 Task: Check the percentage active listings of gas furnace in the last 1 year.
Action: Mouse pressed left at (895, 210)
Screenshot: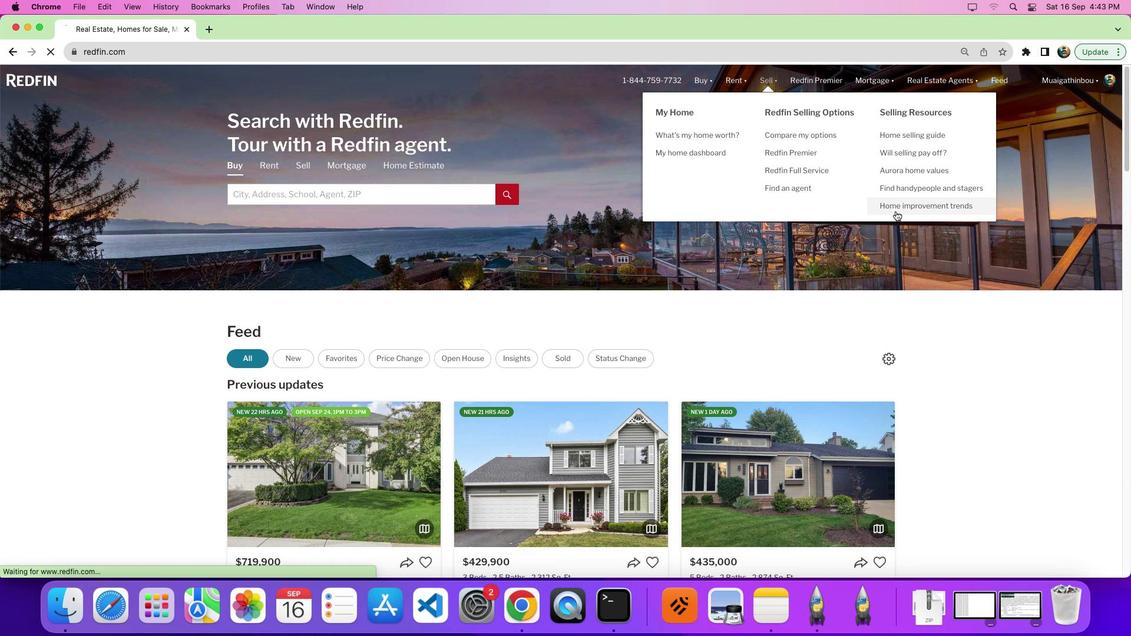 
Action: Mouse moved to (326, 228)
Screenshot: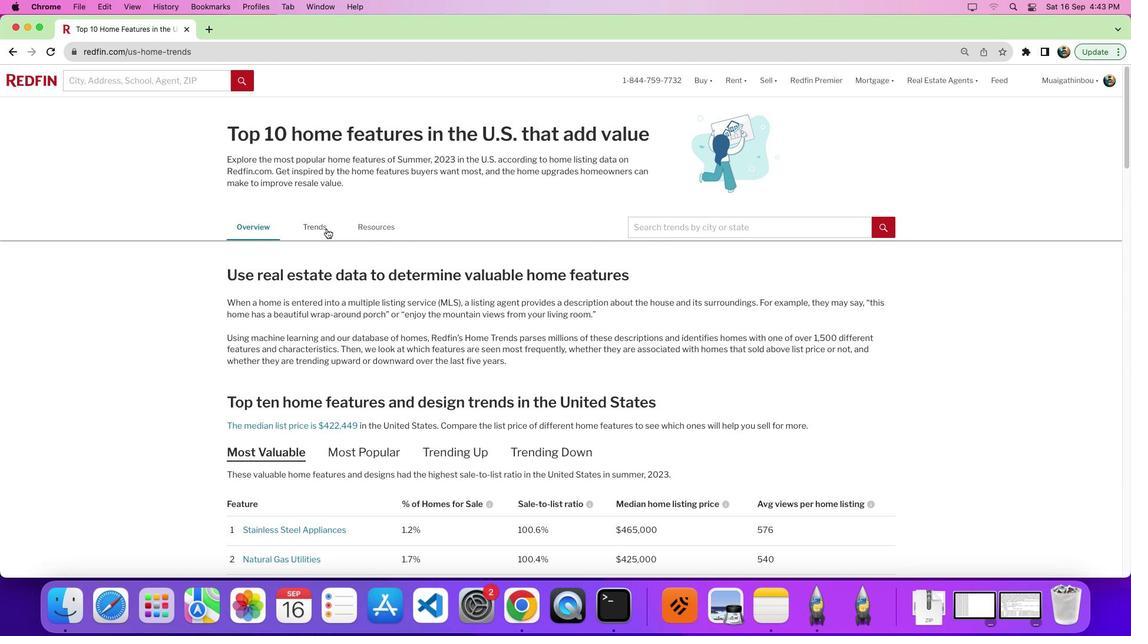 
Action: Mouse pressed left at (326, 228)
Screenshot: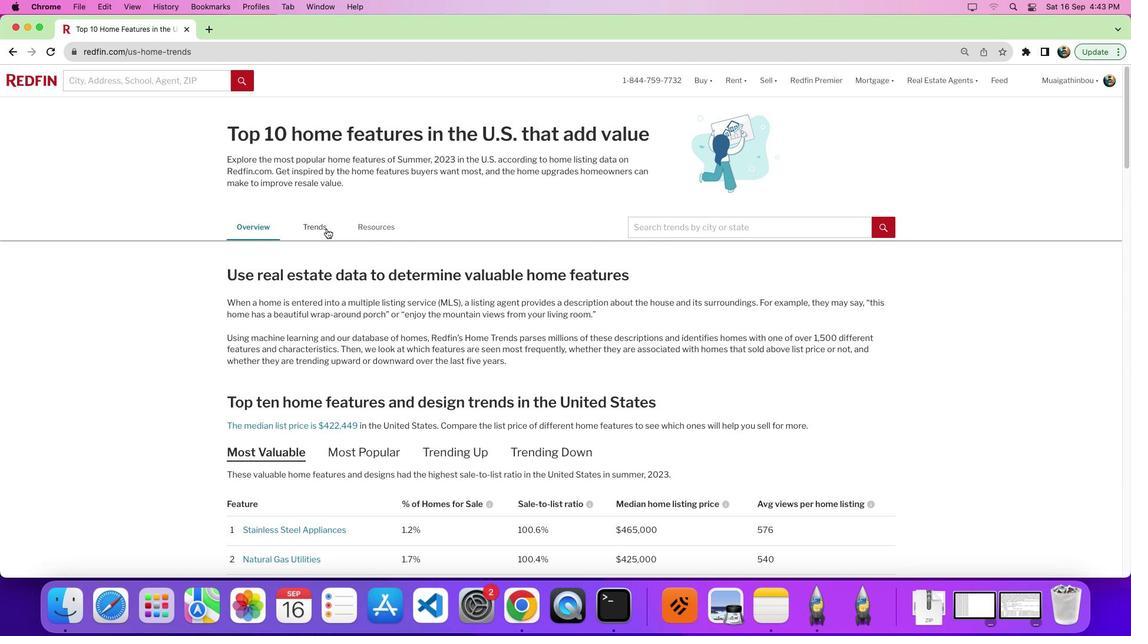 
Action: Mouse moved to (683, 345)
Screenshot: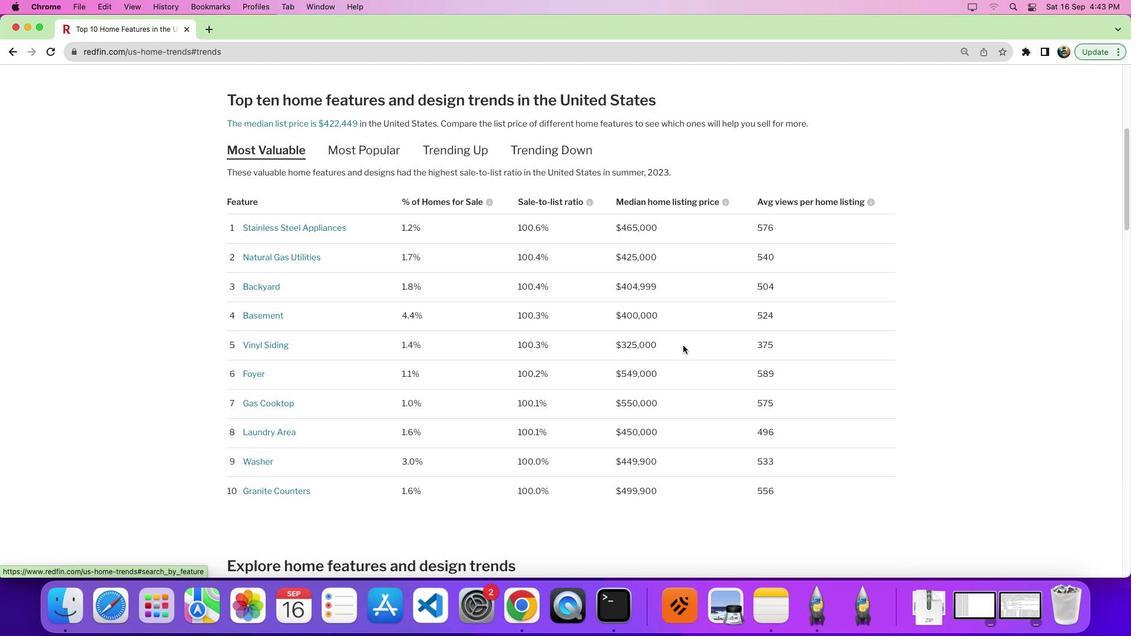 
Action: Mouse scrolled (683, 345) with delta (0, 0)
Screenshot: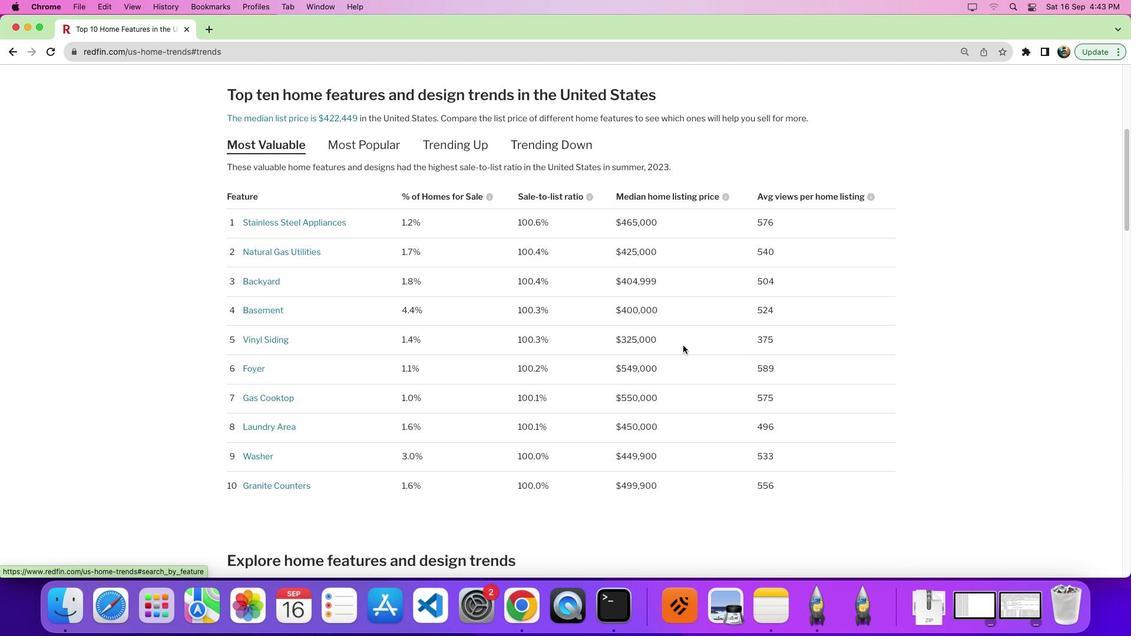 
Action: Mouse scrolled (683, 345) with delta (0, -1)
Screenshot: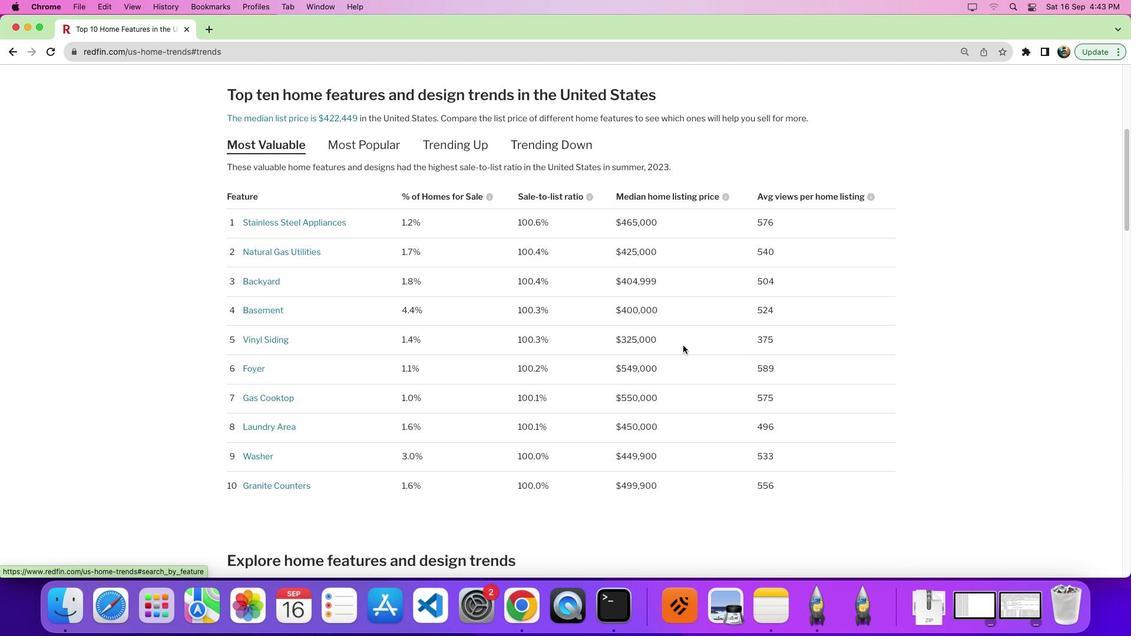 
Action: Mouse scrolled (683, 345) with delta (0, -4)
Screenshot: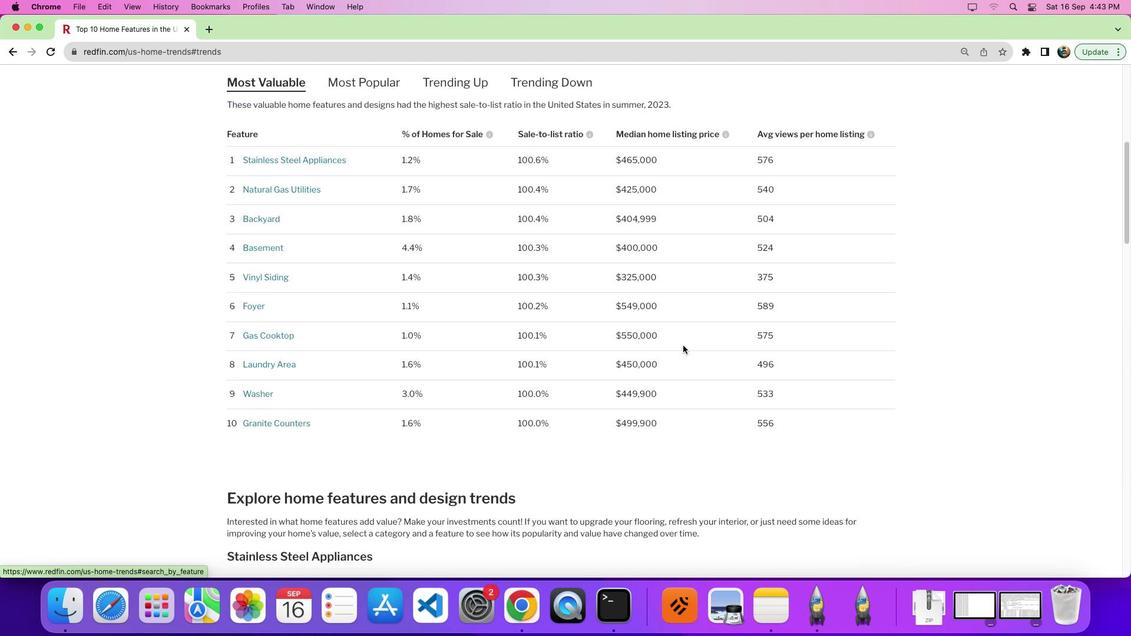 
Action: Mouse scrolled (683, 345) with delta (0, 0)
Screenshot: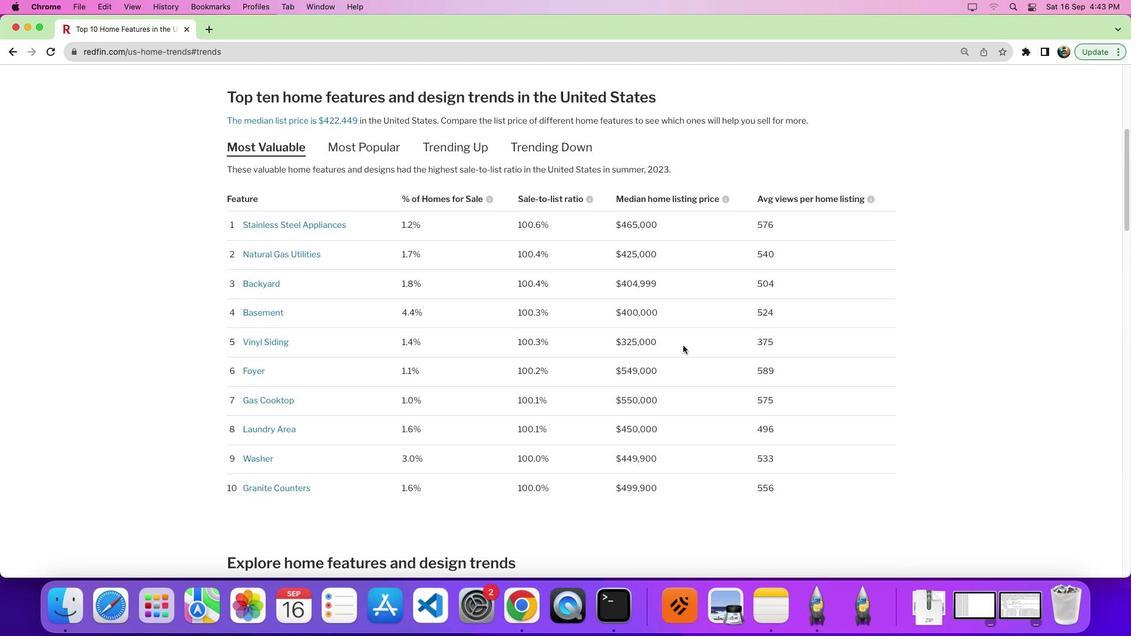 
Action: Mouse scrolled (683, 345) with delta (0, 0)
Screenshot: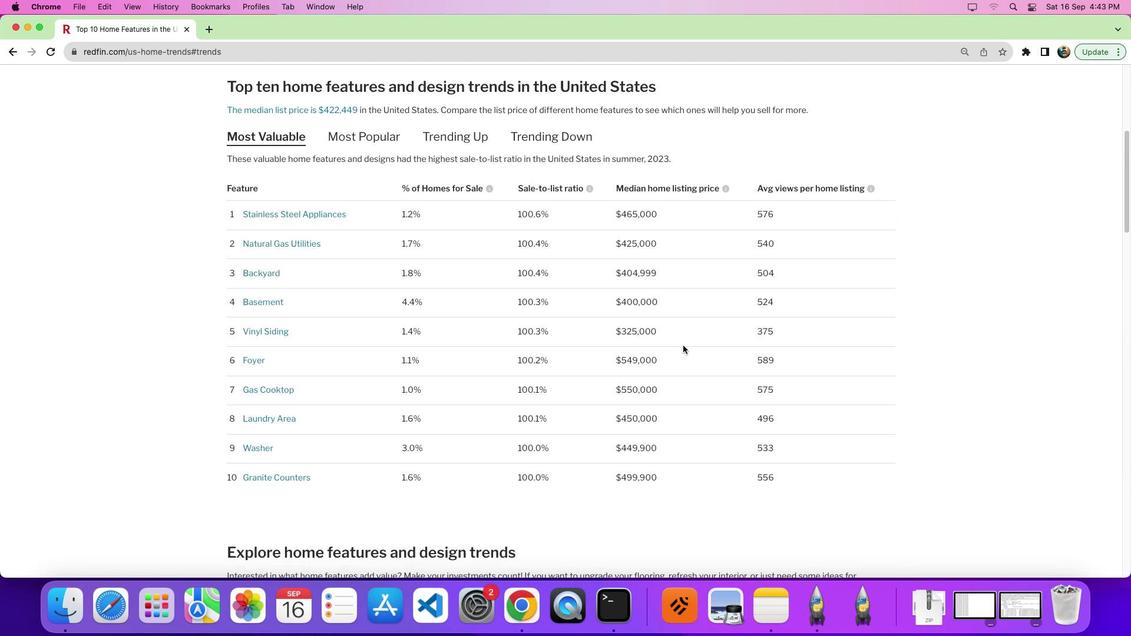 
Action: Mouse scrolled (683, 345) with delta (0, -4)
Screenshot: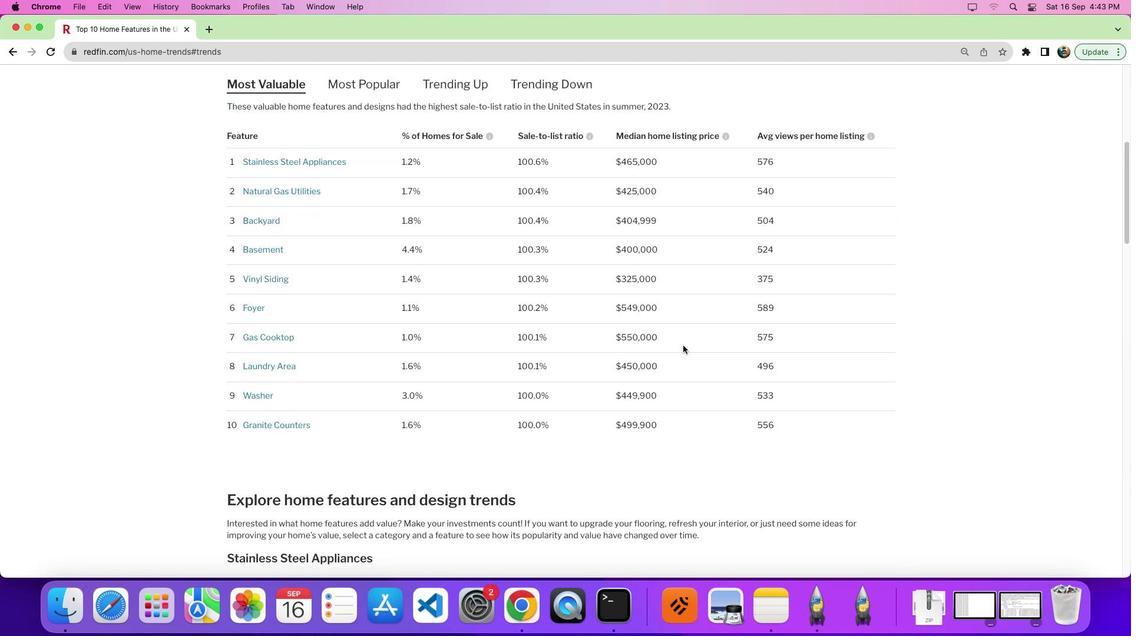 
Action: Mouse moved to (492, 324)
Screenshot: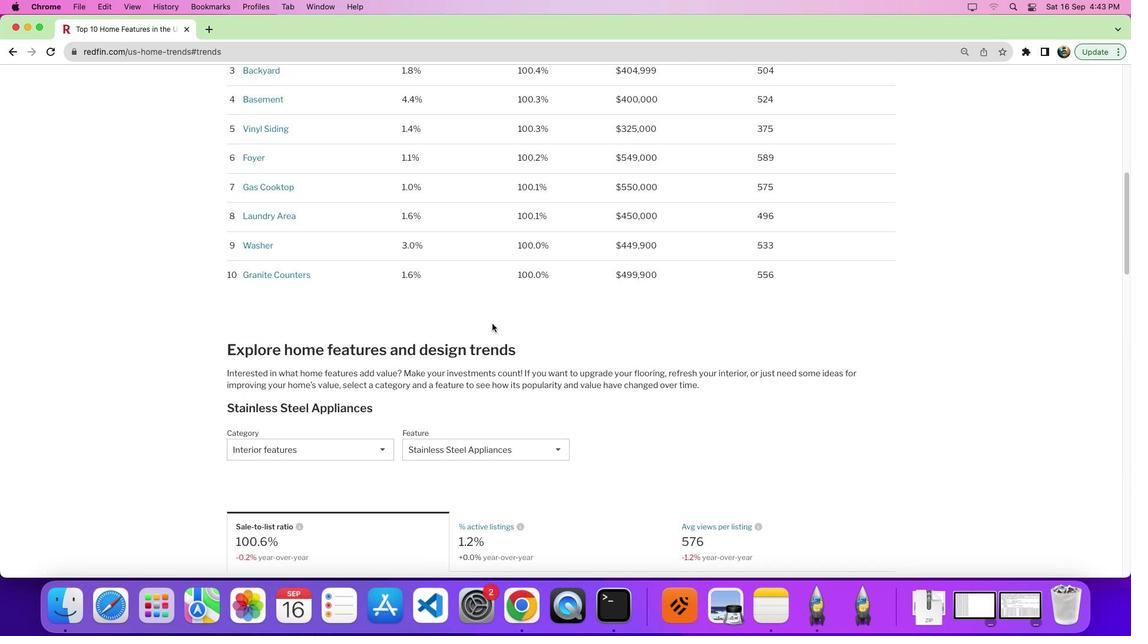 
Action: Mouse scrolled (492, 324) with delta (0, 0)
Screenshot: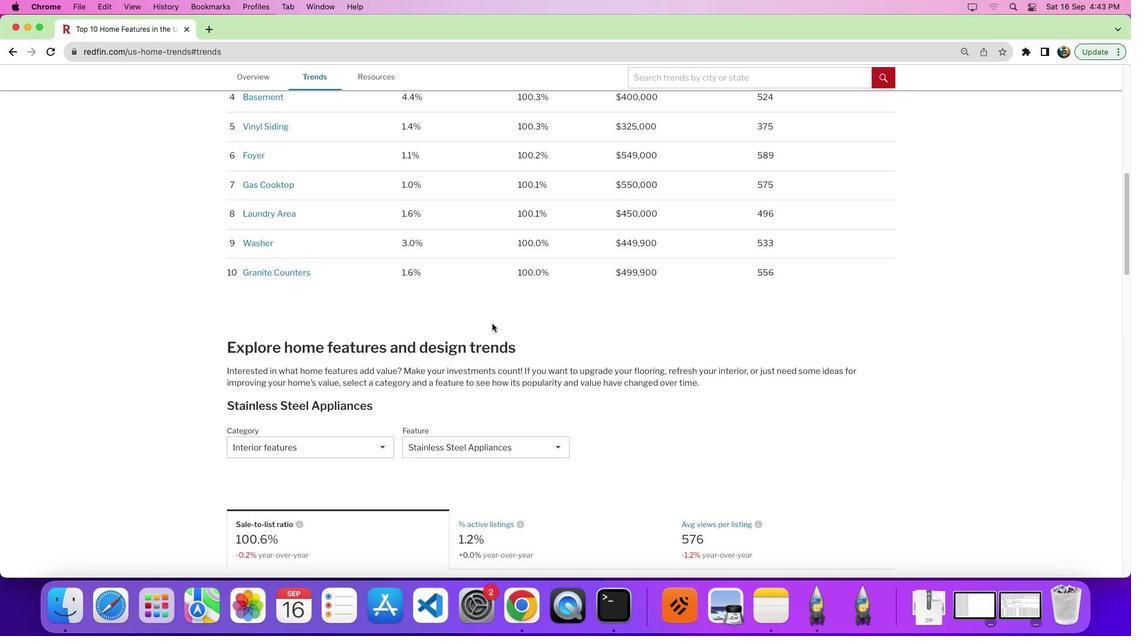 
Action: Mouse scrolled (492, 324) with delta (0, 0)
Screenshot: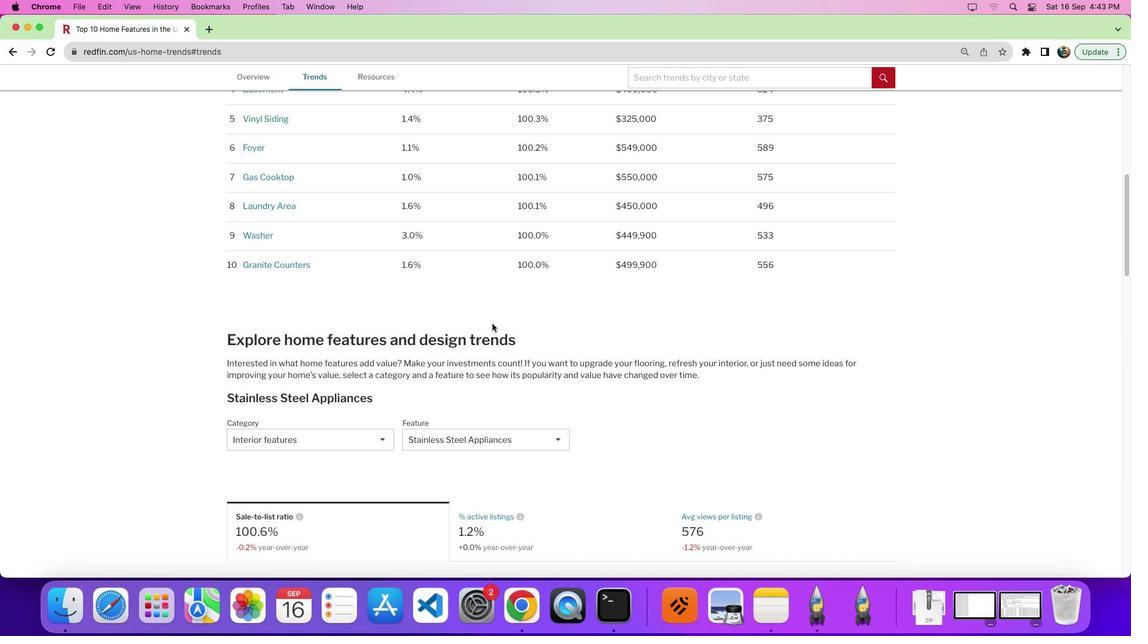 
Action: Mouse scrolled (492, 324) with delta (0, -2)
Screenshot: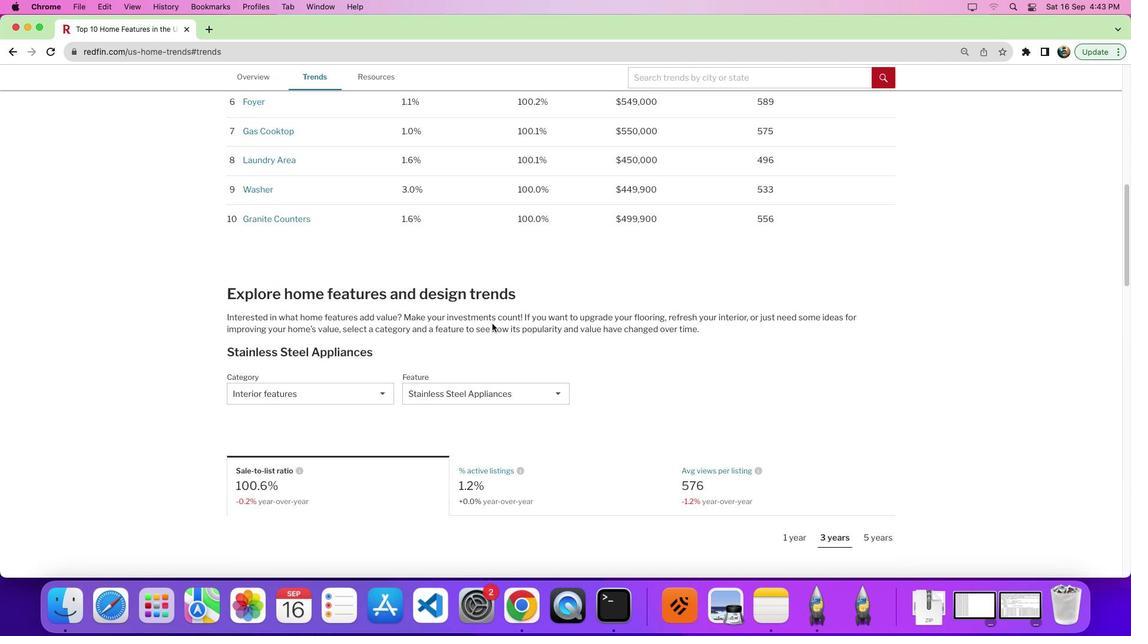 
Action: Mouse moved to (543, 362)
Screenshot: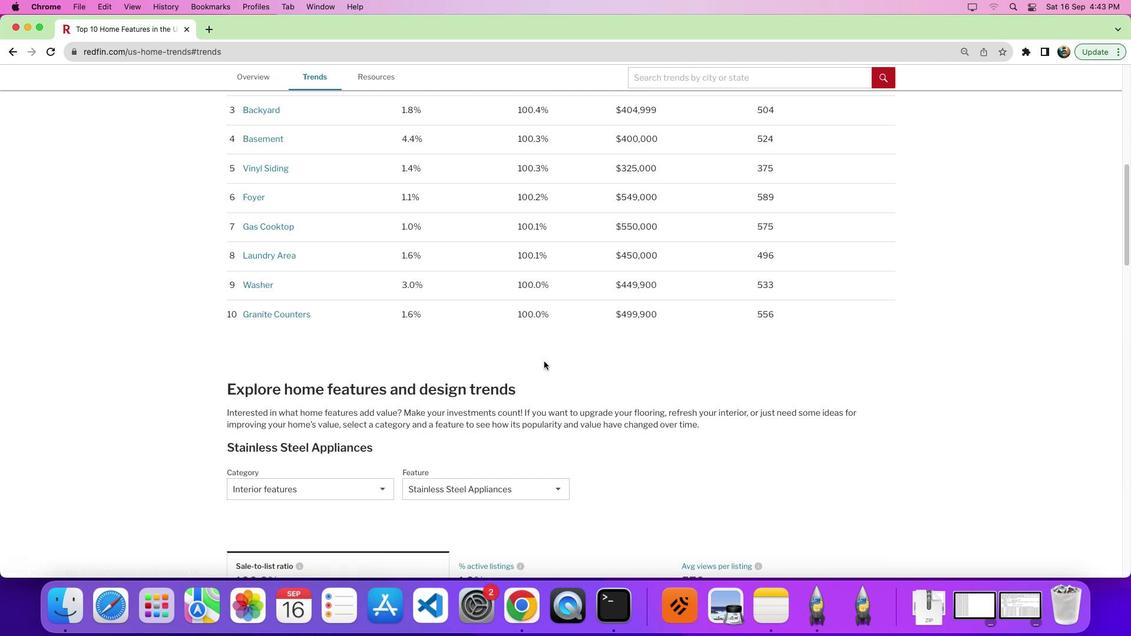 
Action: Mouse scrolled (543, 362) with delta (0, 0)
Screenshot: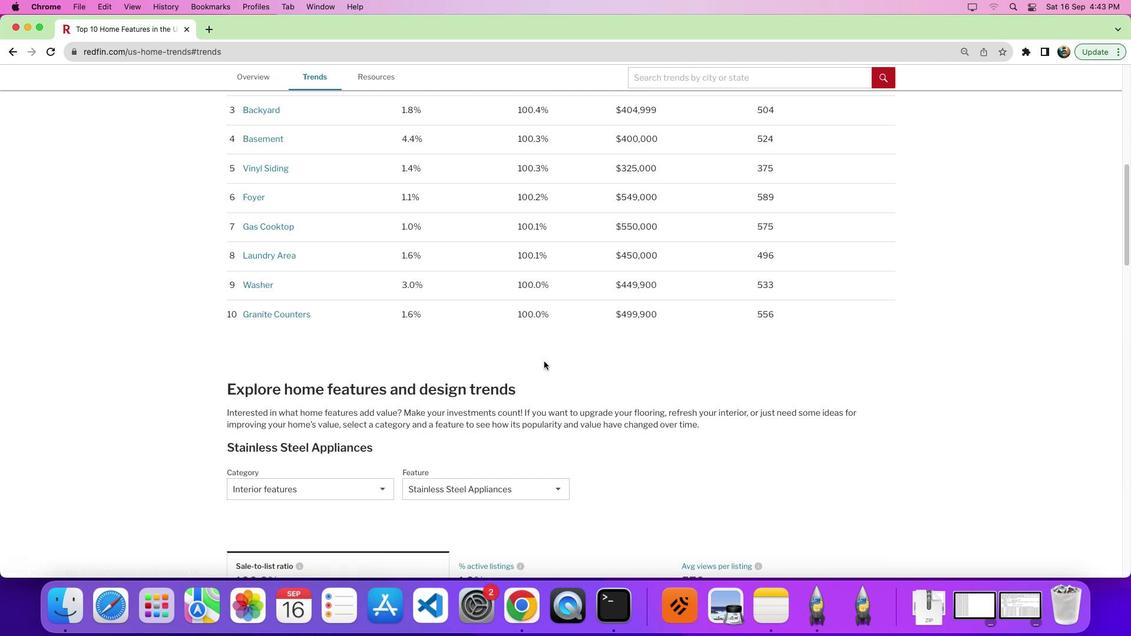 
Action: Mouse moved to (543, 361)
Screenshot: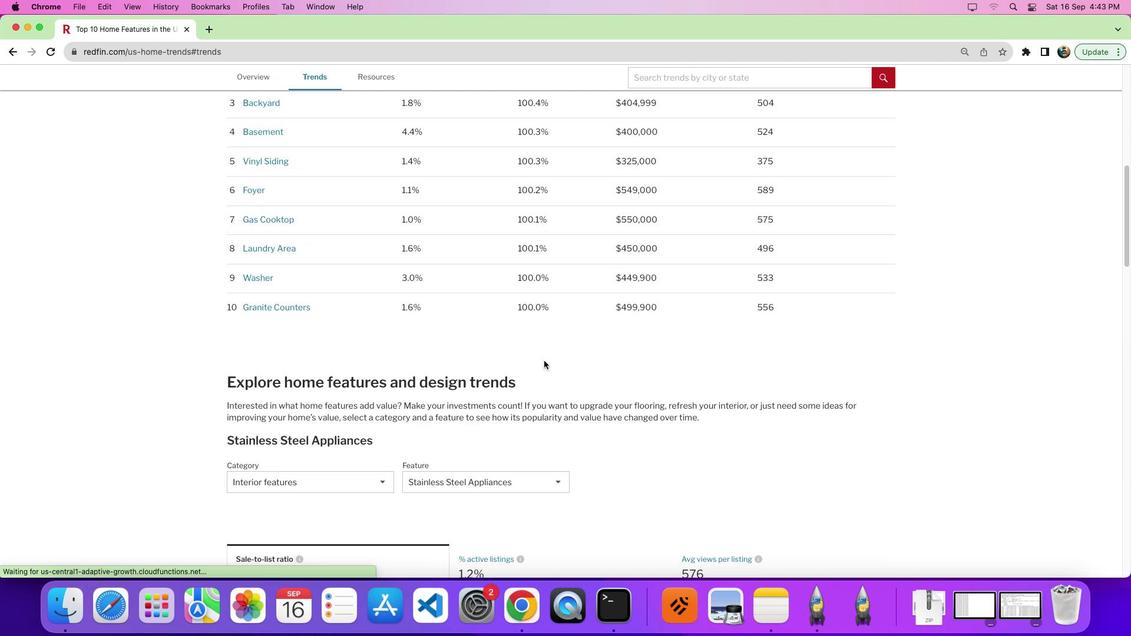 
Action: Mouse scrolled (543, 361) with delta (0, 0)
Screenshot: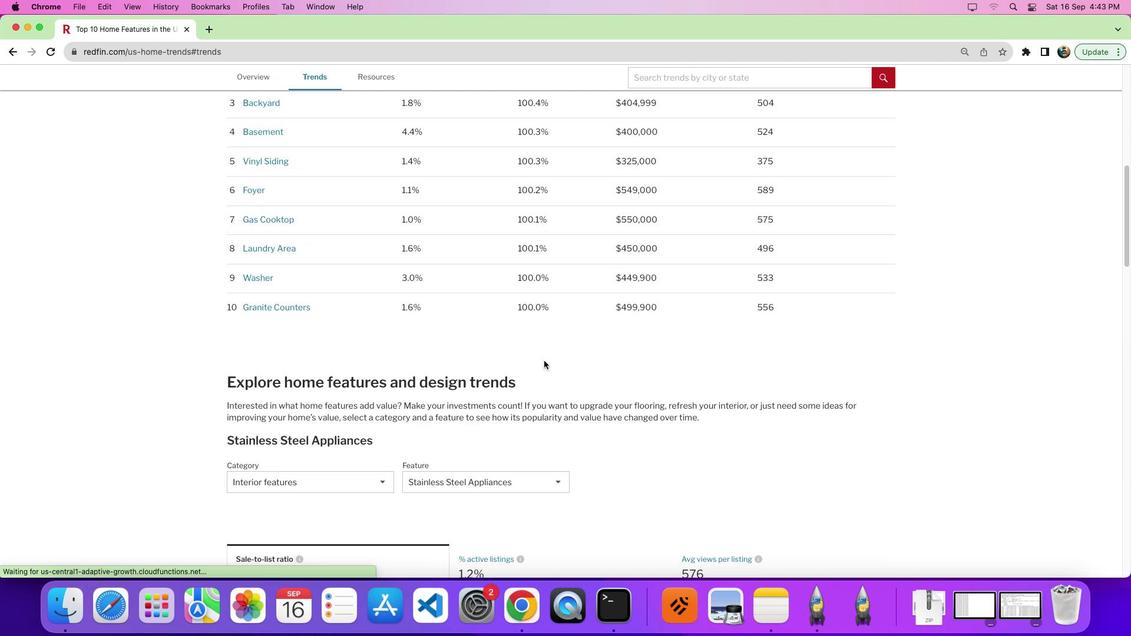 
Action: Mouse moved to (544, 361)
Screenshot: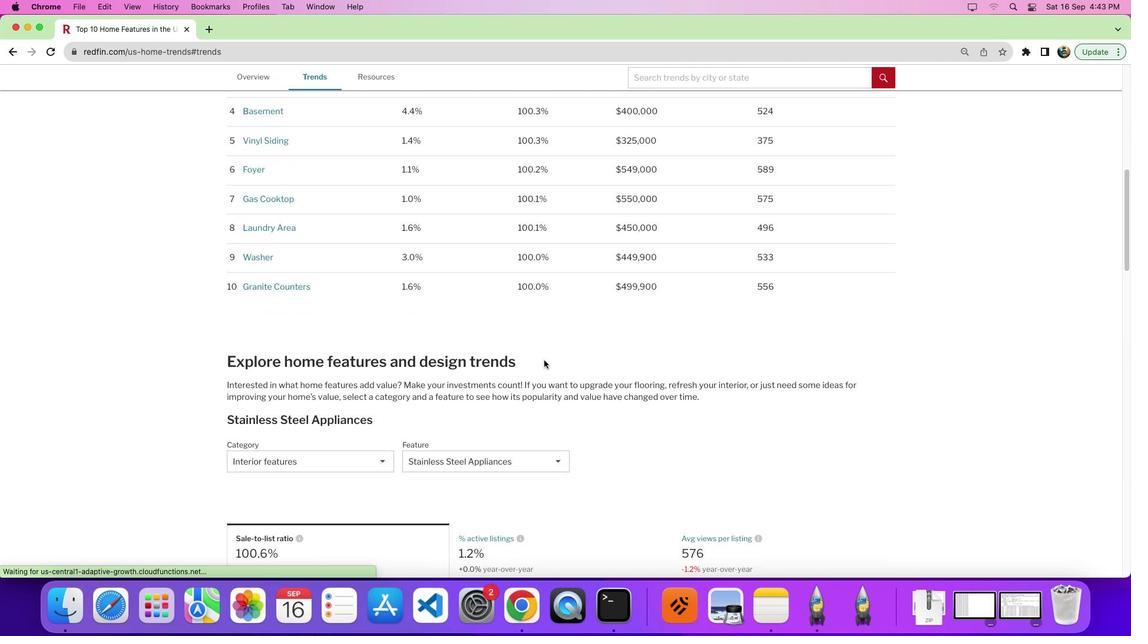 
Action: Mouse scrolled (544, 361) with delta (0, -4)
Screenshot: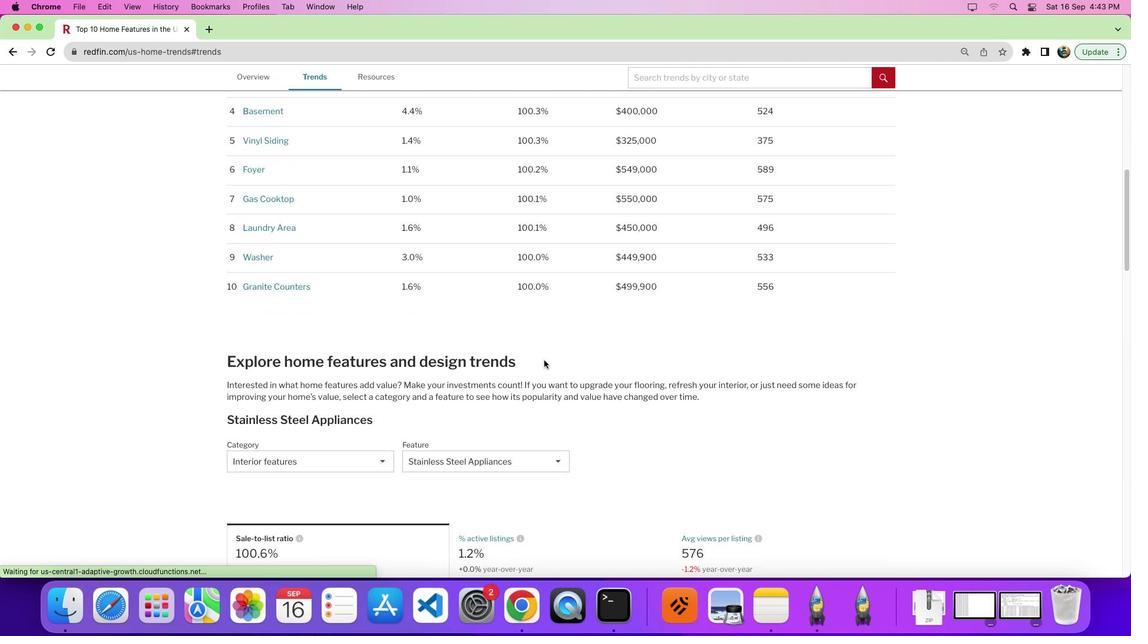 
Action: Mouse moved to (539, 358)
Screenshot: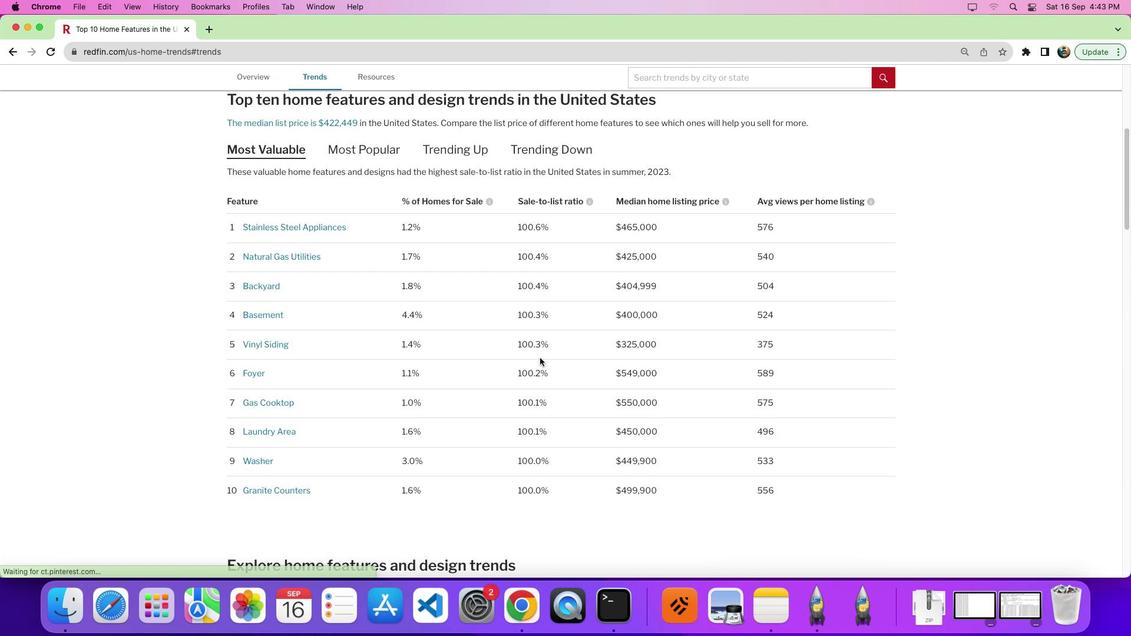 
Action: Mouse scrolled (539, 358) with delta (0, 0)
Screenshot: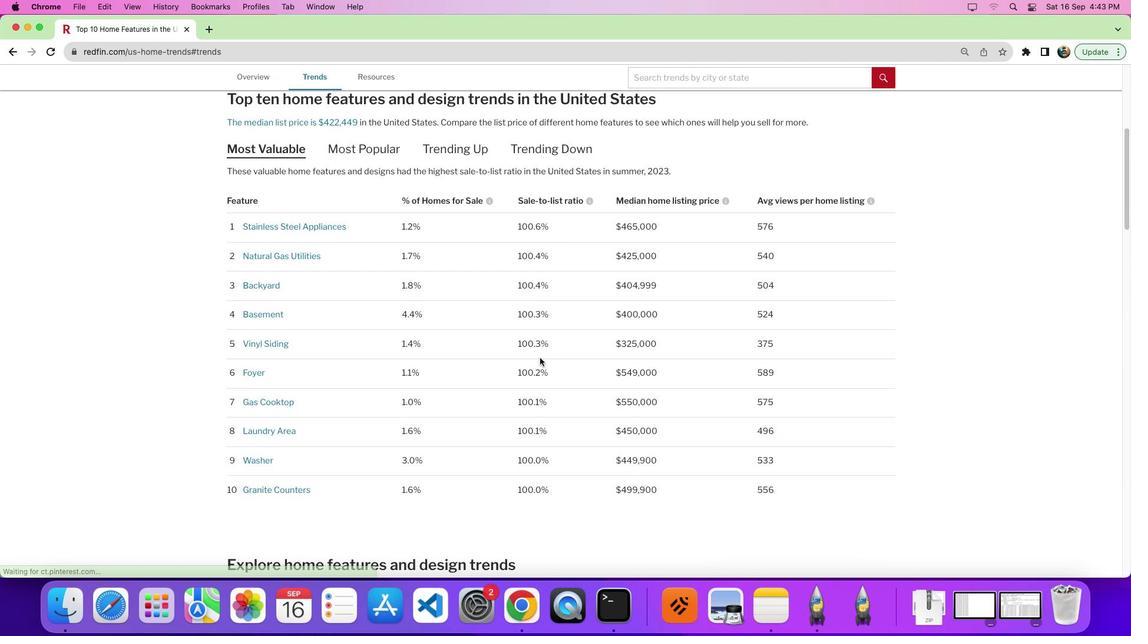 
Action: Mouse moved to (539, 358)
Screenshot: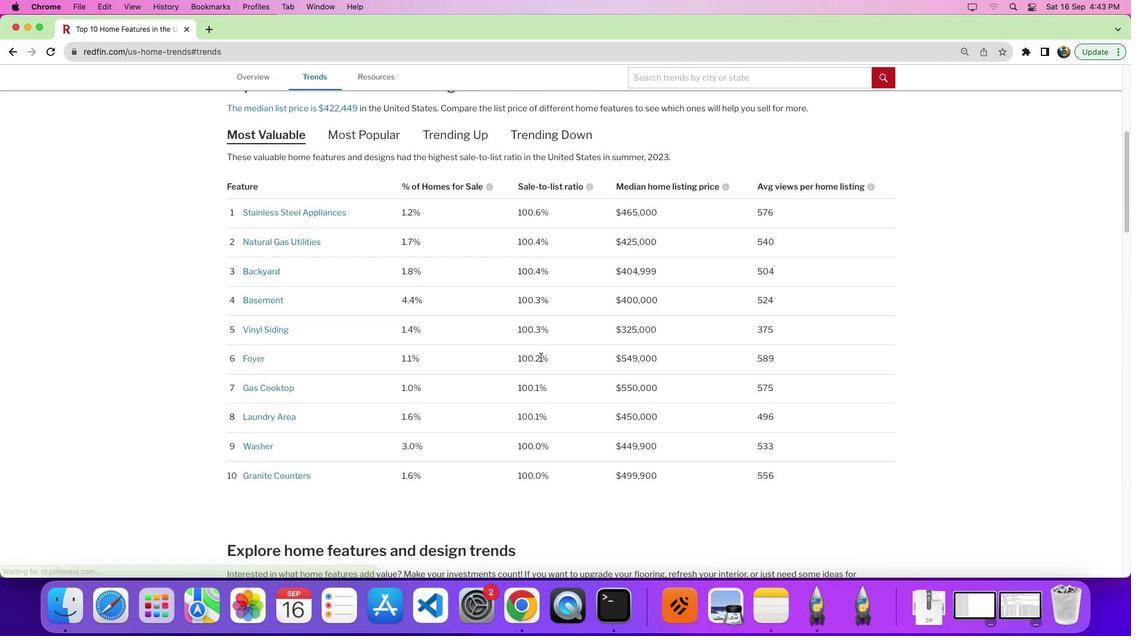 
Action: Mouse scrolled (539, 358) with delta (0, 0)
Screenshot: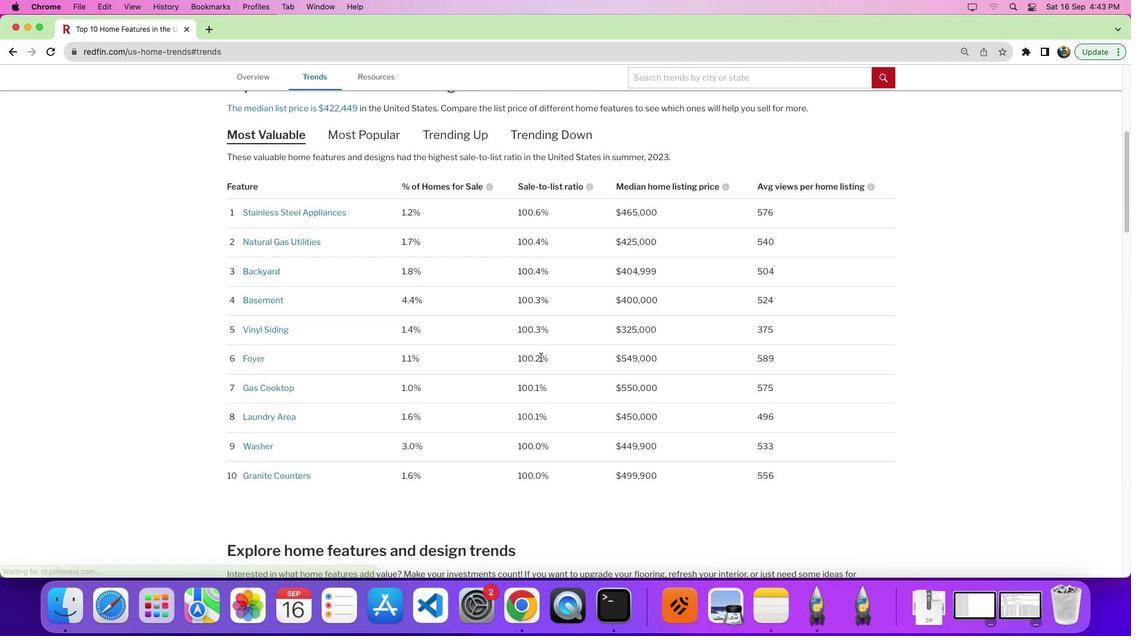
Action: Mouse moved to (540, 358)
Screenshot: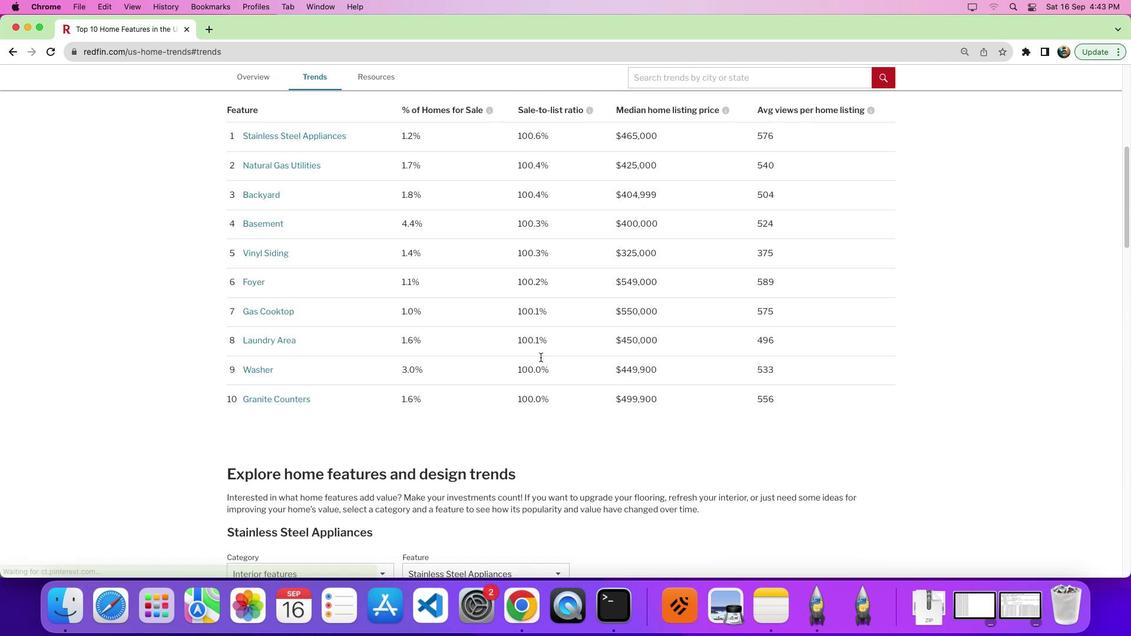 
Action: Mouse scrolled (540, 358) with delta (0, -4)
Screenshot: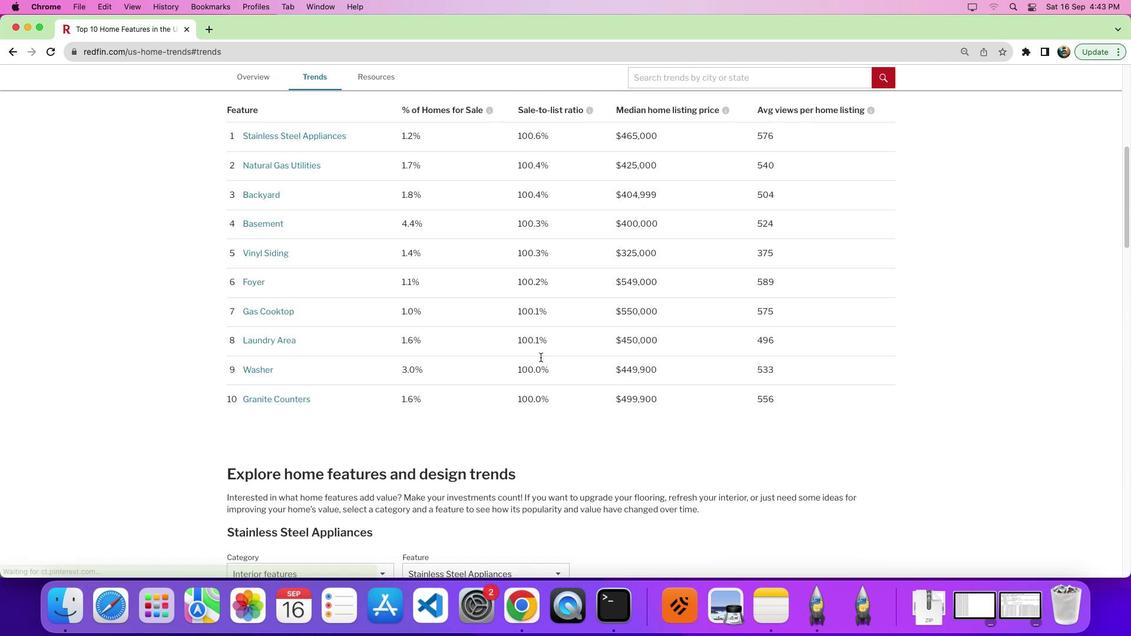 
Action: Mouse moved to (535, 368)
Screenshot: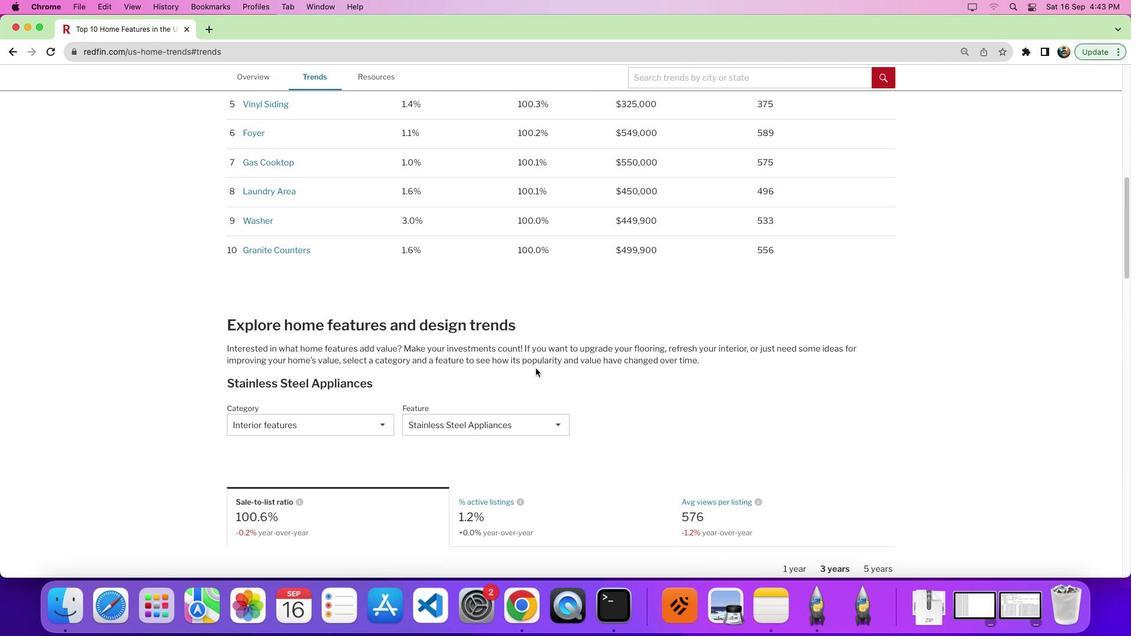 
Action: Mouse scrolled (535, 368) with delta (0, 0)
Screenshot: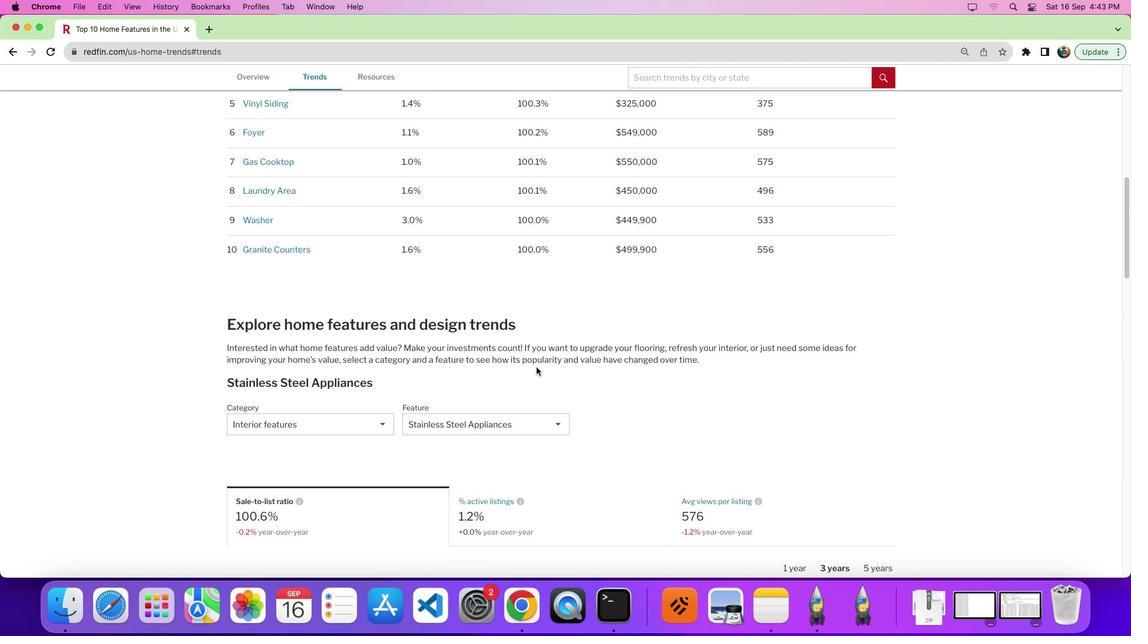 
Action: Mouse moved to (535, 368)
Screenshot: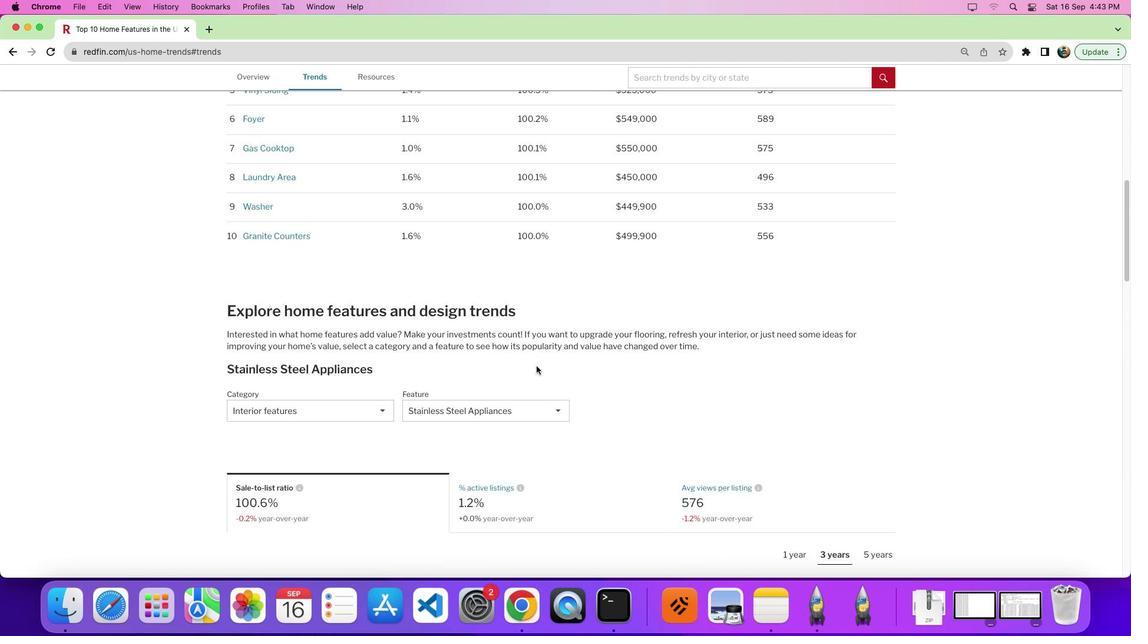 
Action: Mouse scrolled (535, 368) with delta (0, 0)
Screenshot: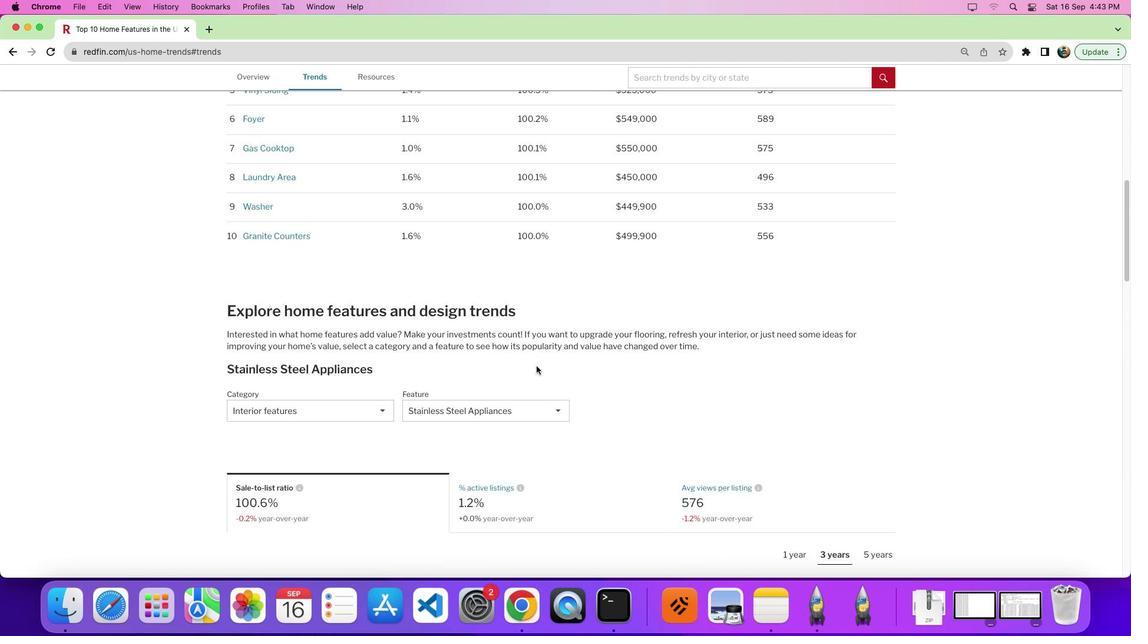 
Action: Mouse moved to (536, 367)
Screenshot: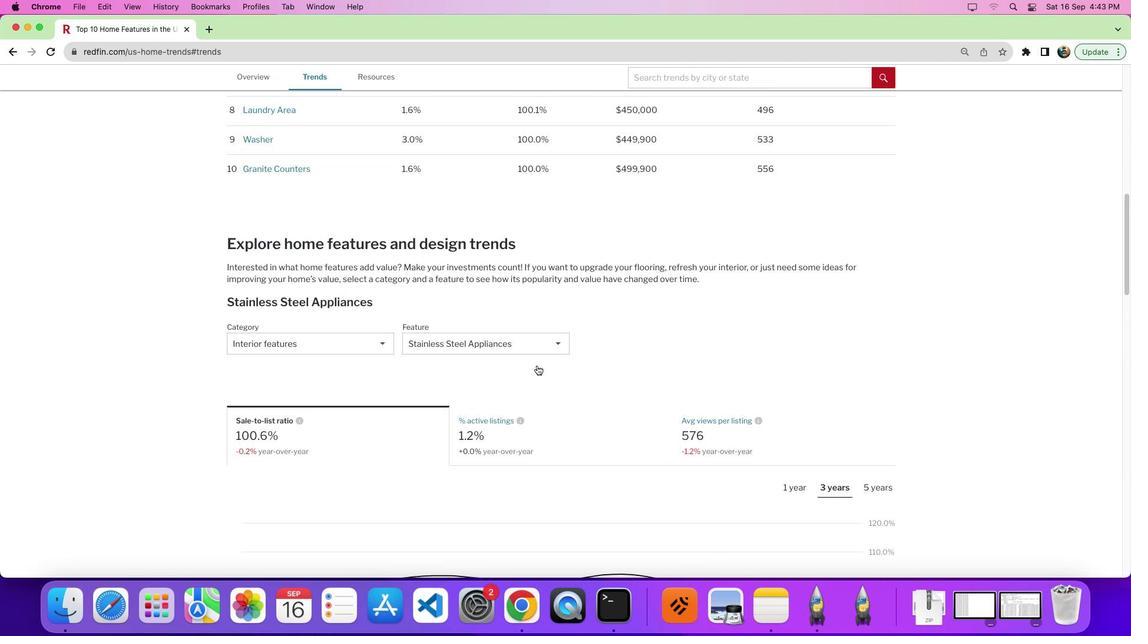 
Action: Mouse scrolled (536, 367) with delta (0, -4)
Screenshot: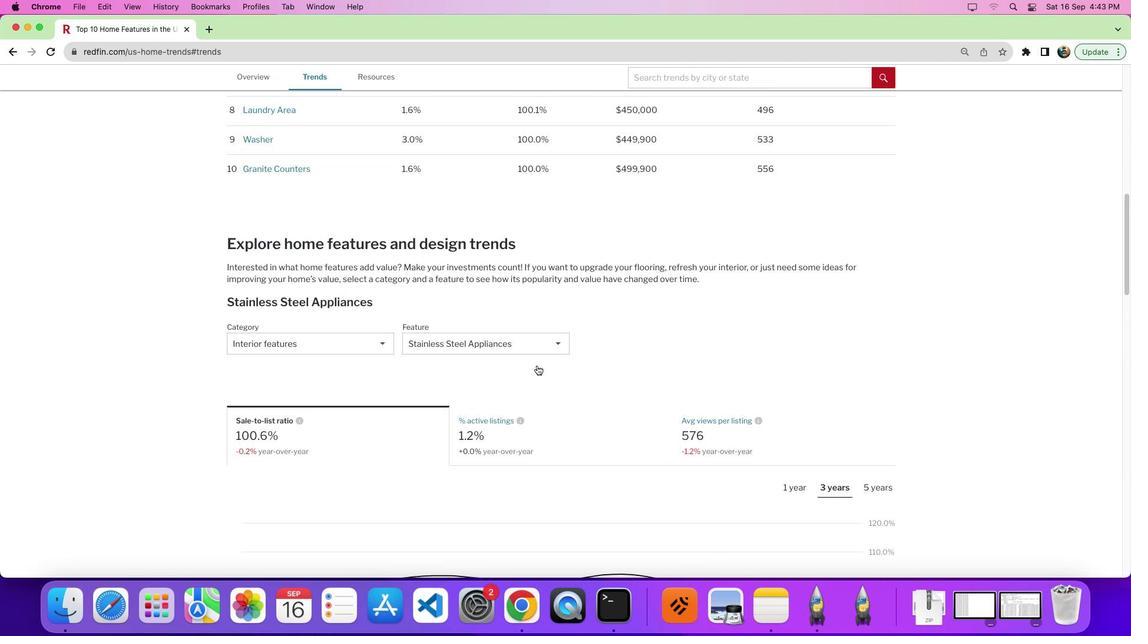 
Action: Mouse moved to (533, 192)
Screenshot: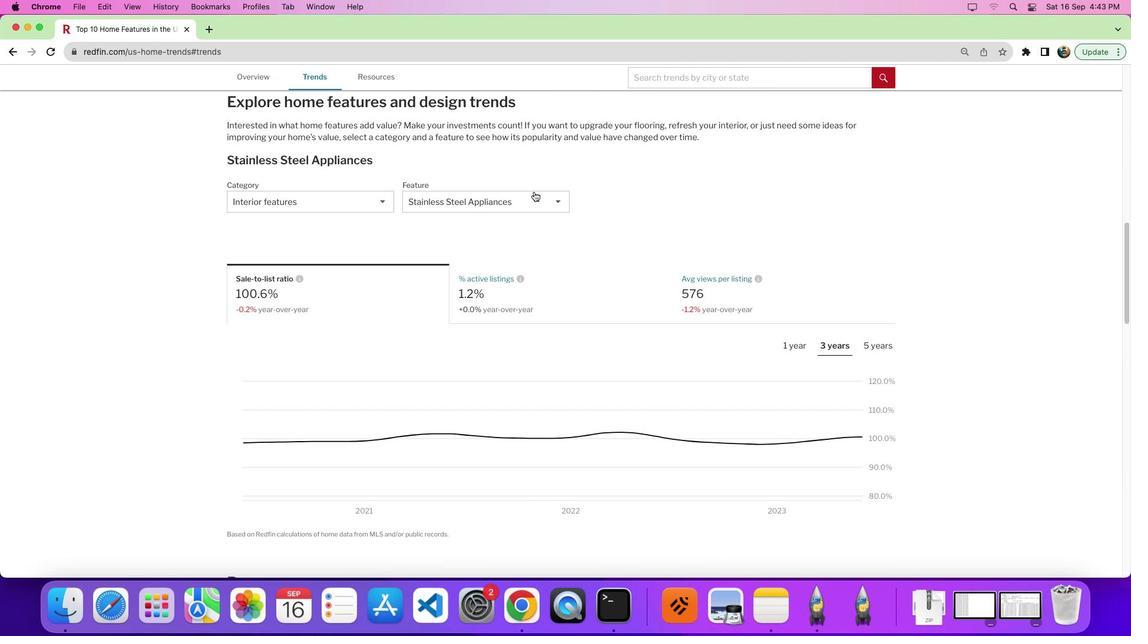 
Action: Mouse pressed left at (533, 192)
Screenshot: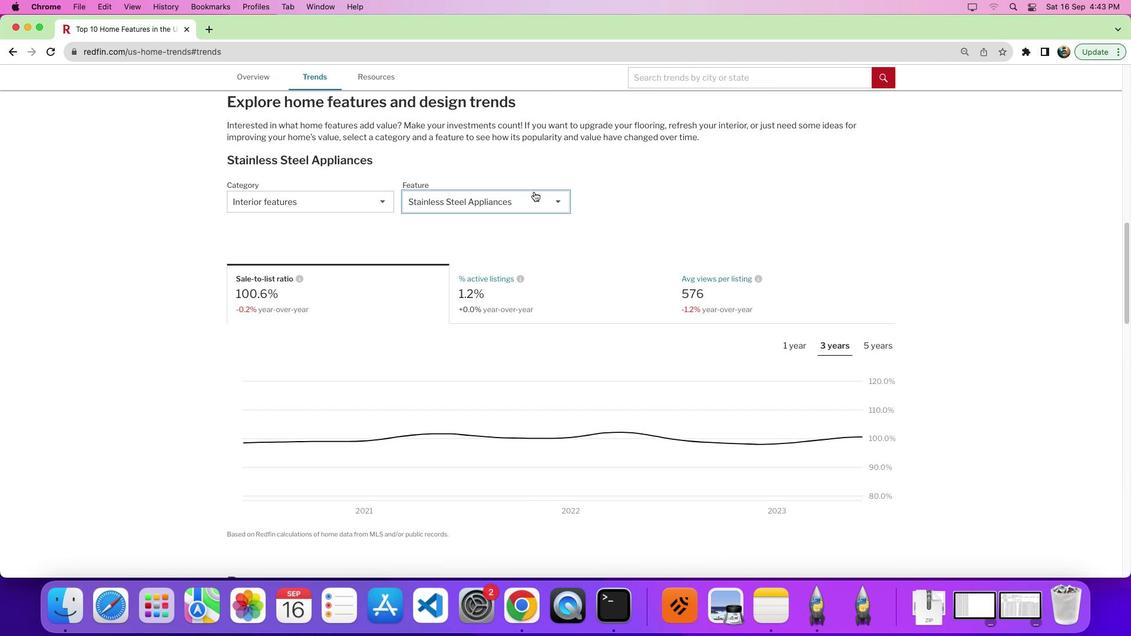 
Action: Mouse moved to (564, 297)
Screenshot: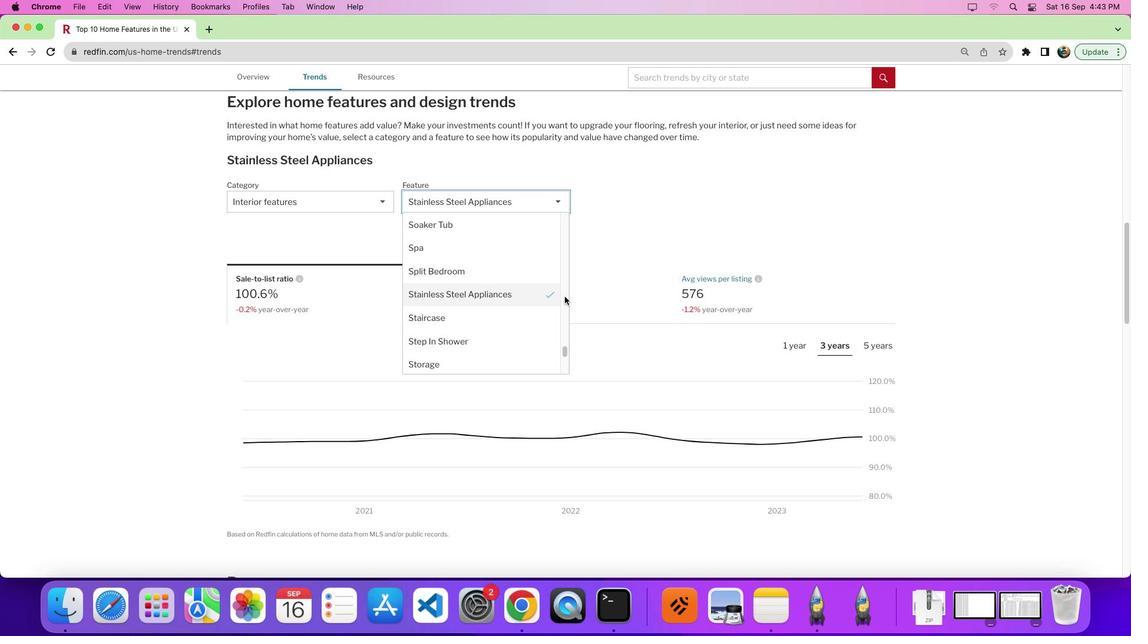 
Action: Mouse pressed left at (564, 297)
Screenshot: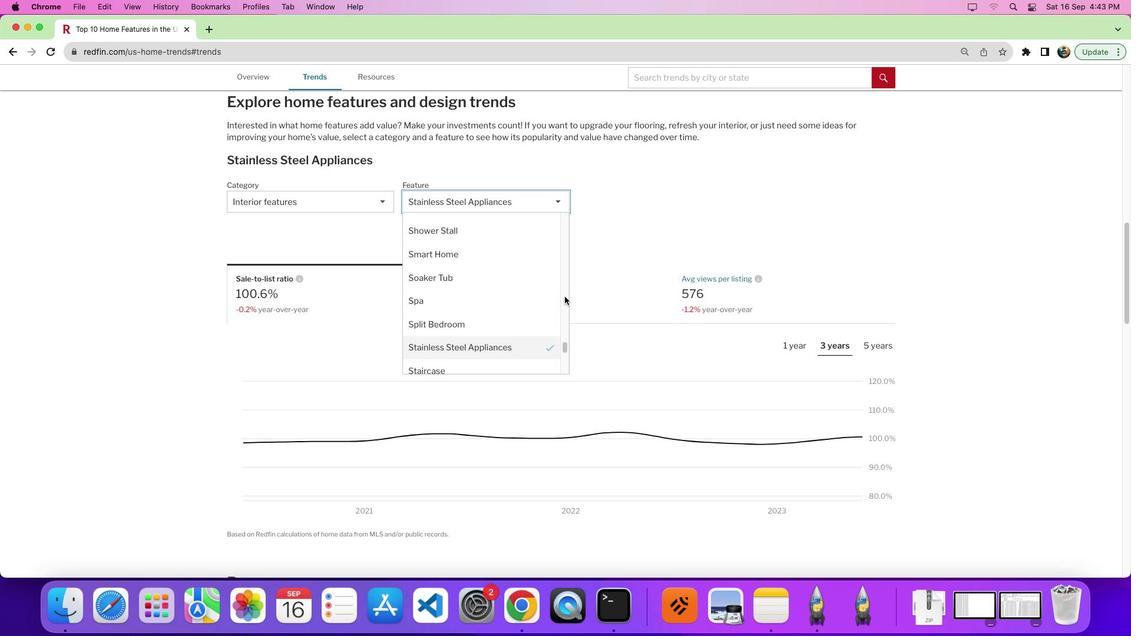 
Action: Mouse moved to (477, 254)
Screenshot: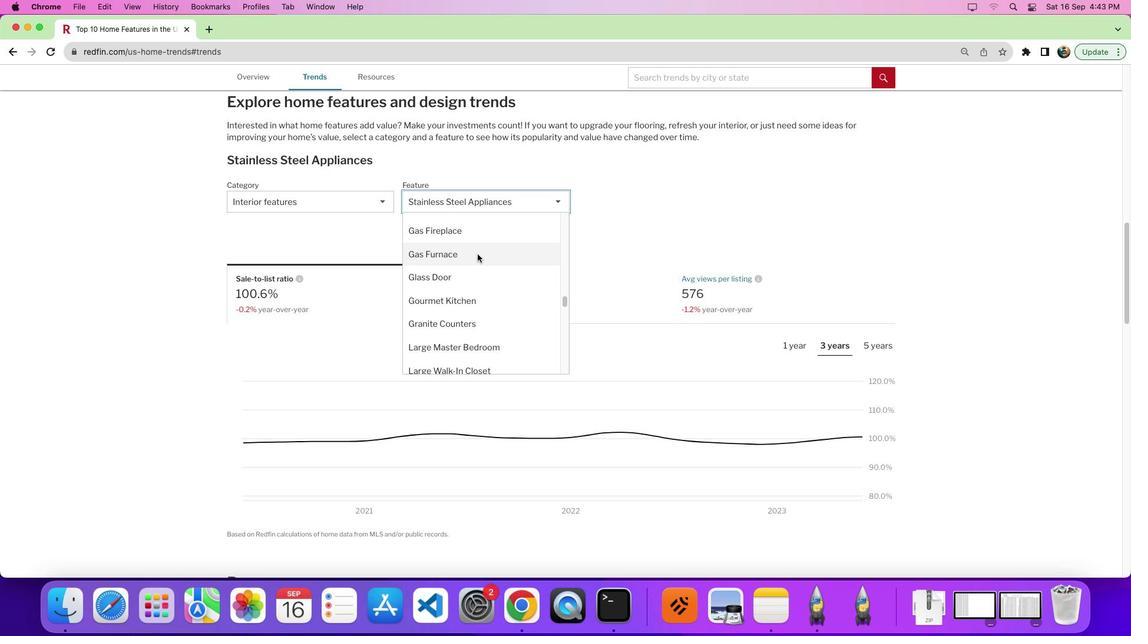 
Action: Mouse pressed left at (477, 254)
Screenshot: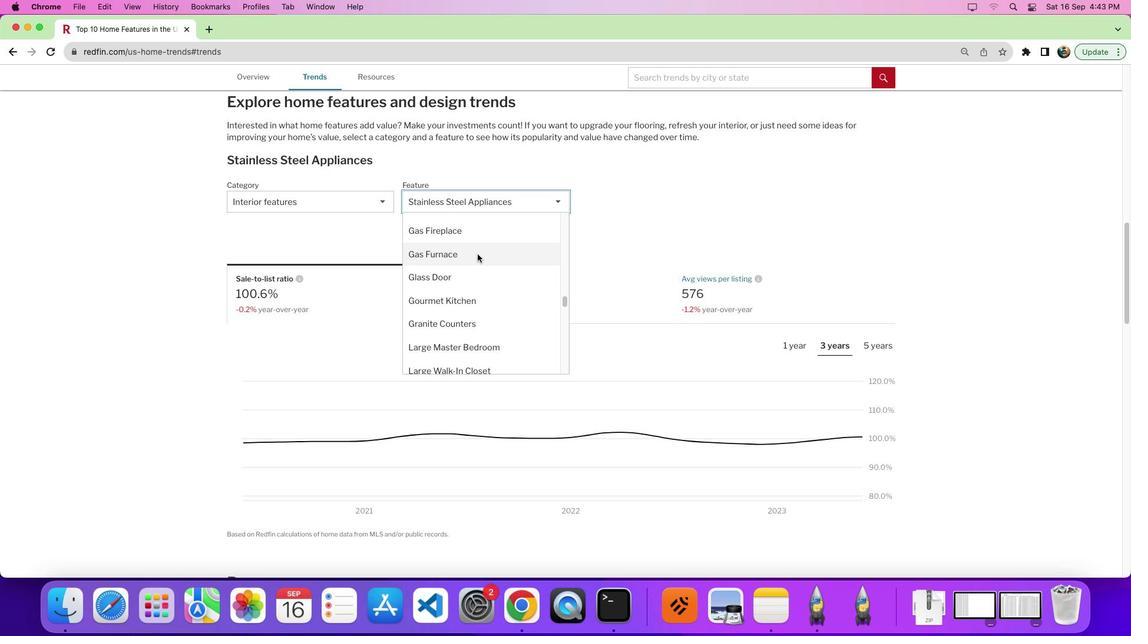 
Action: Mouse moved to (678, 306)
Screenshot: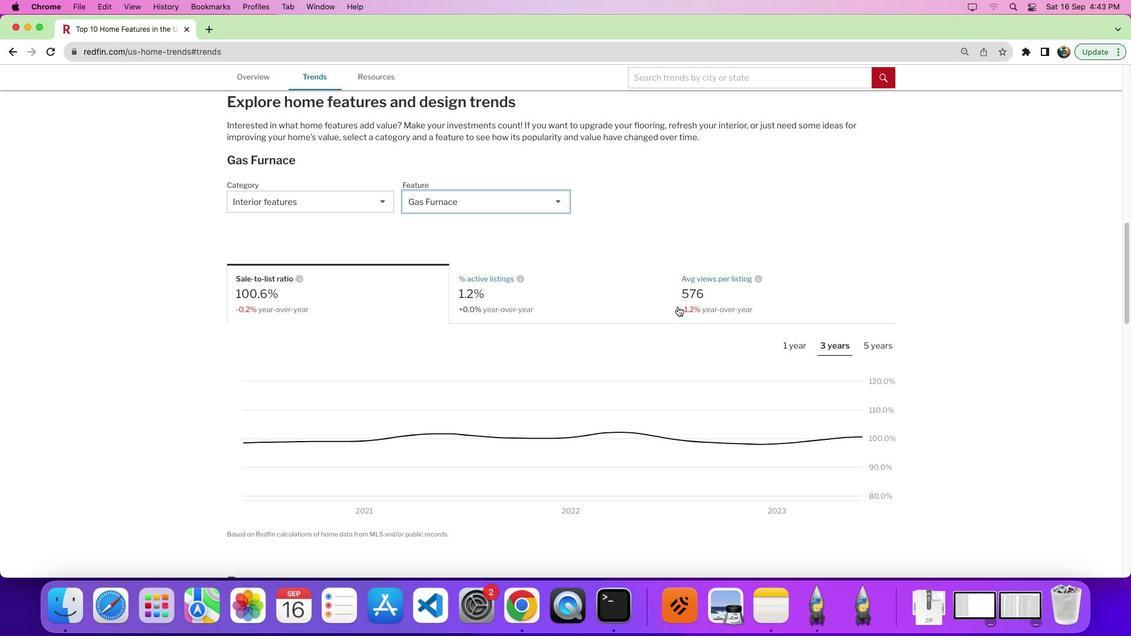 
Action: Mouse scrolled (678, 306) with delta (0, 0)
Screenshot: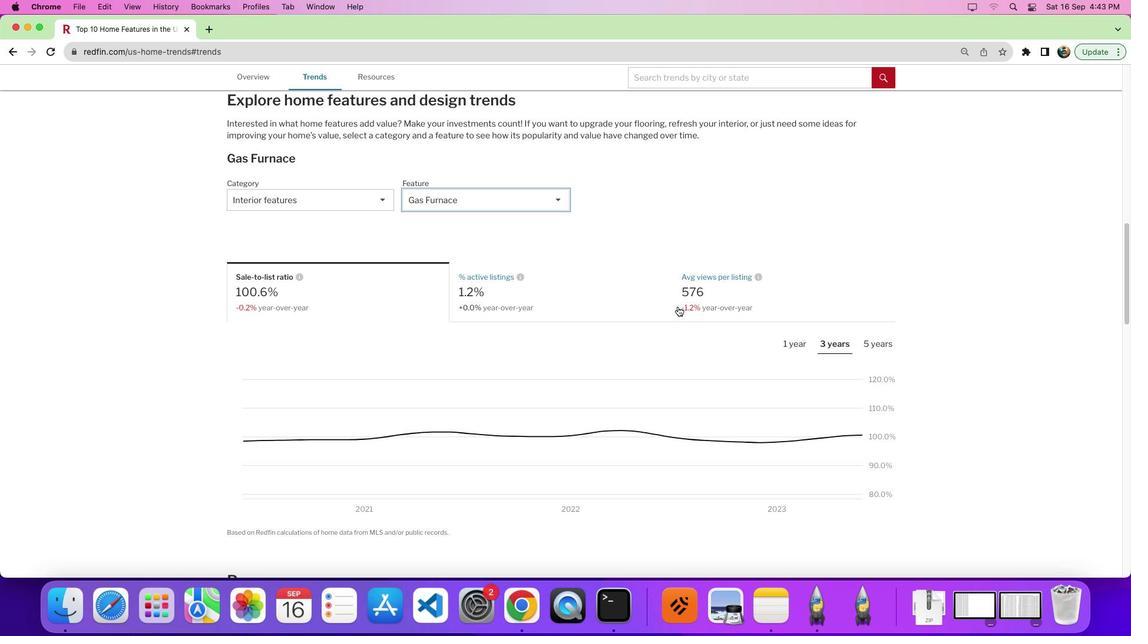 
Action: Mouse scrolled (678, 306) with delta (0, 0)
Screenshot: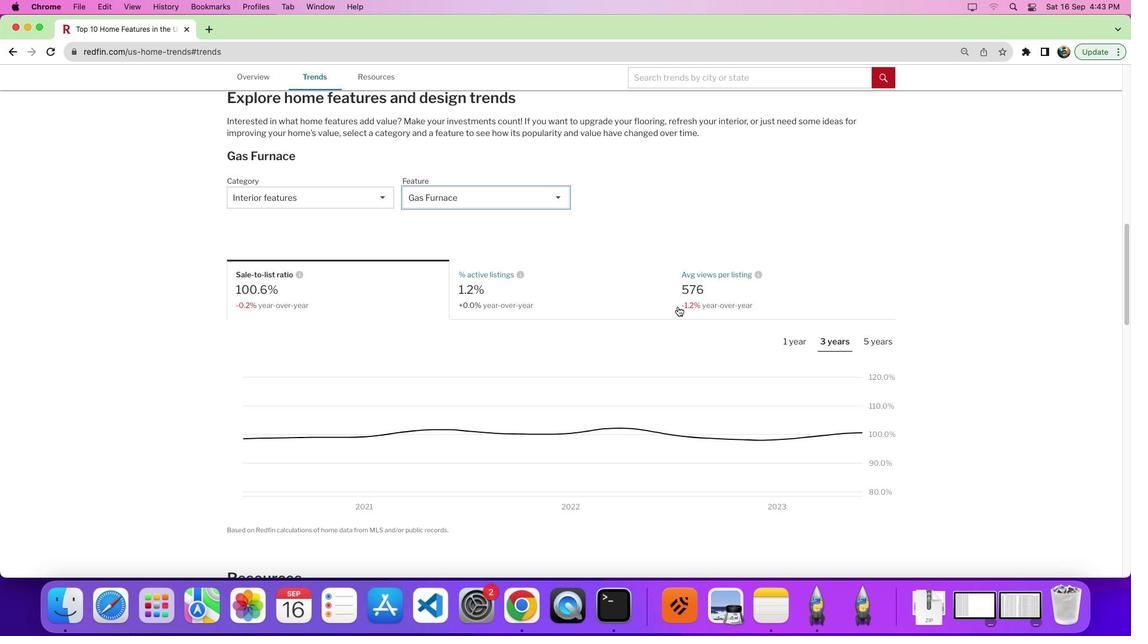 
Action: Mouse scrolled (678, 306) with delta (0, -1)
Screenshot: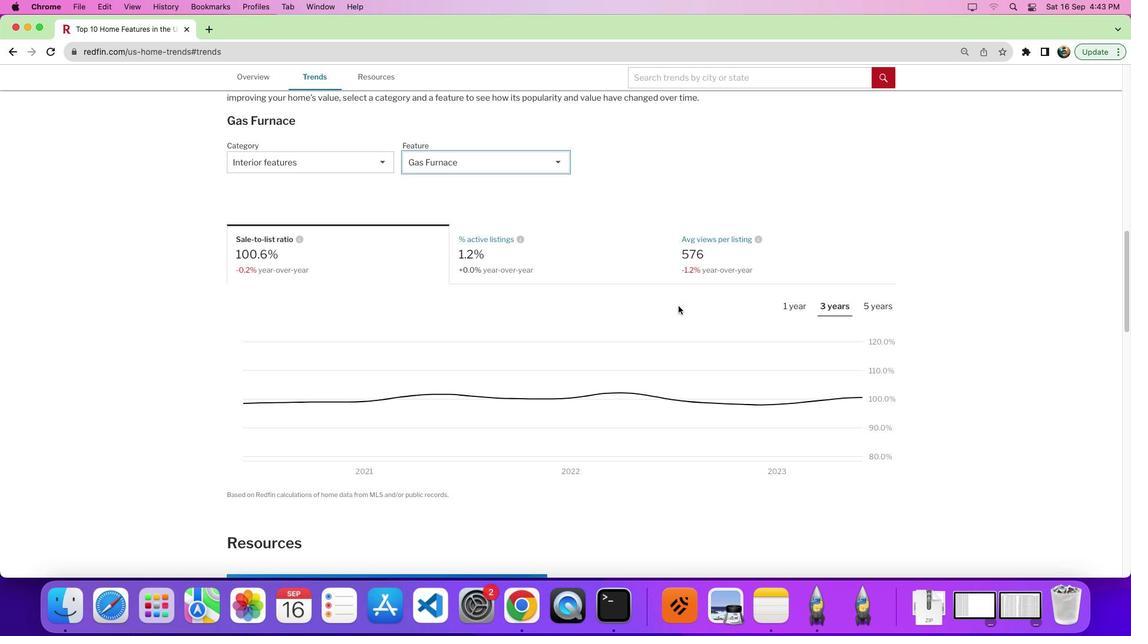 
Action: Mouse moved to (510, 189)
Screenshot: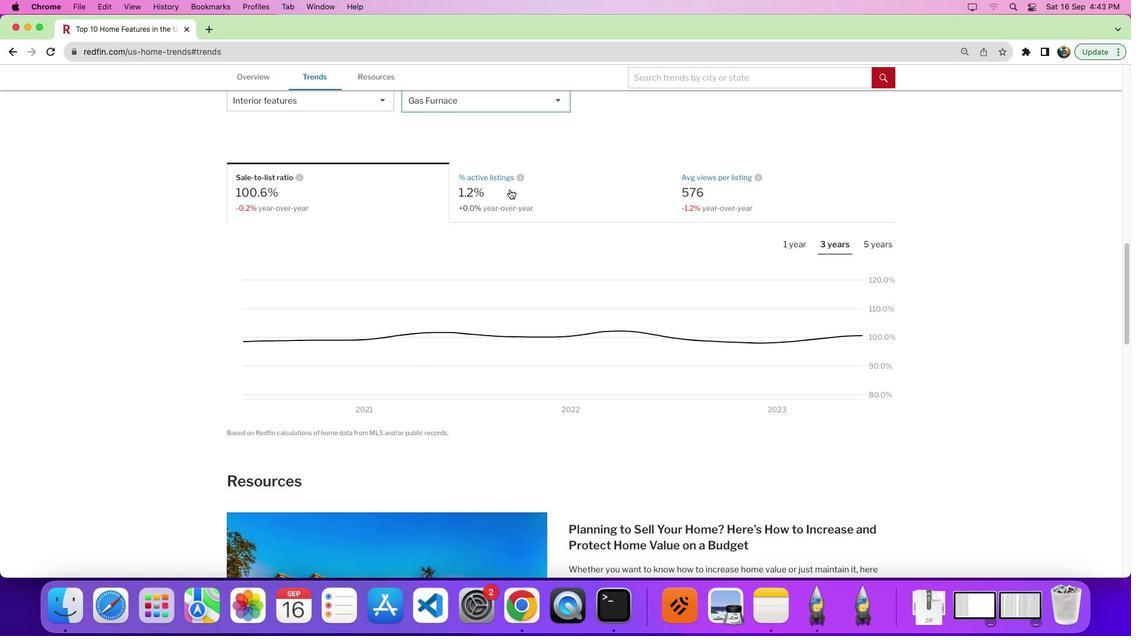 
Action: Mouse pressed left at (510, 189)
Screenshot: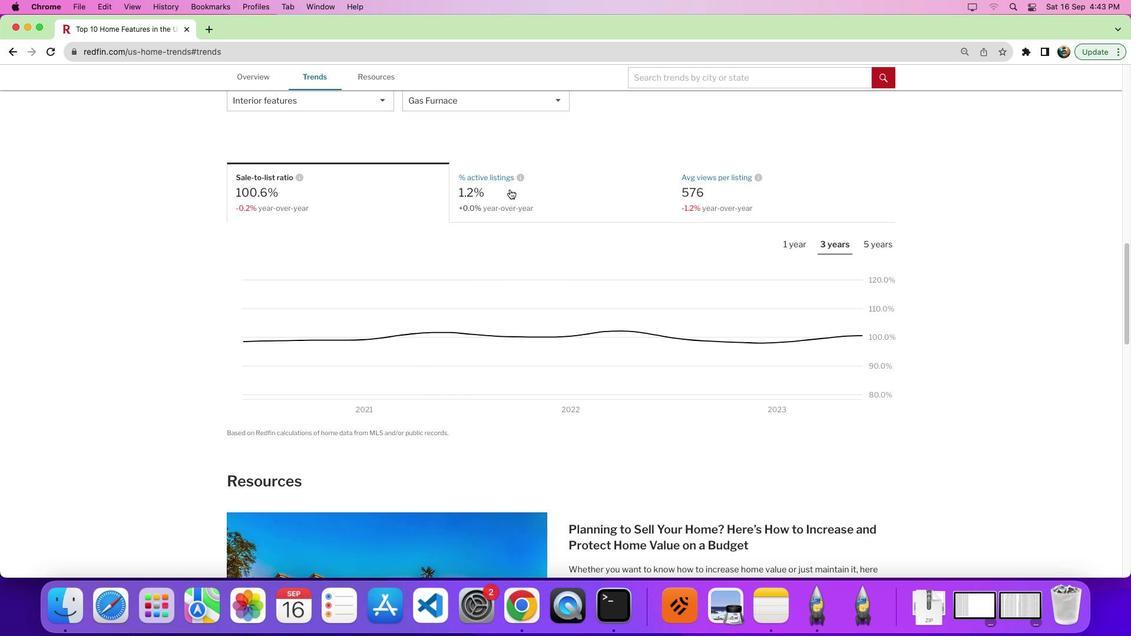 
Action: Mouse moved to (799, 244)
Screenshot: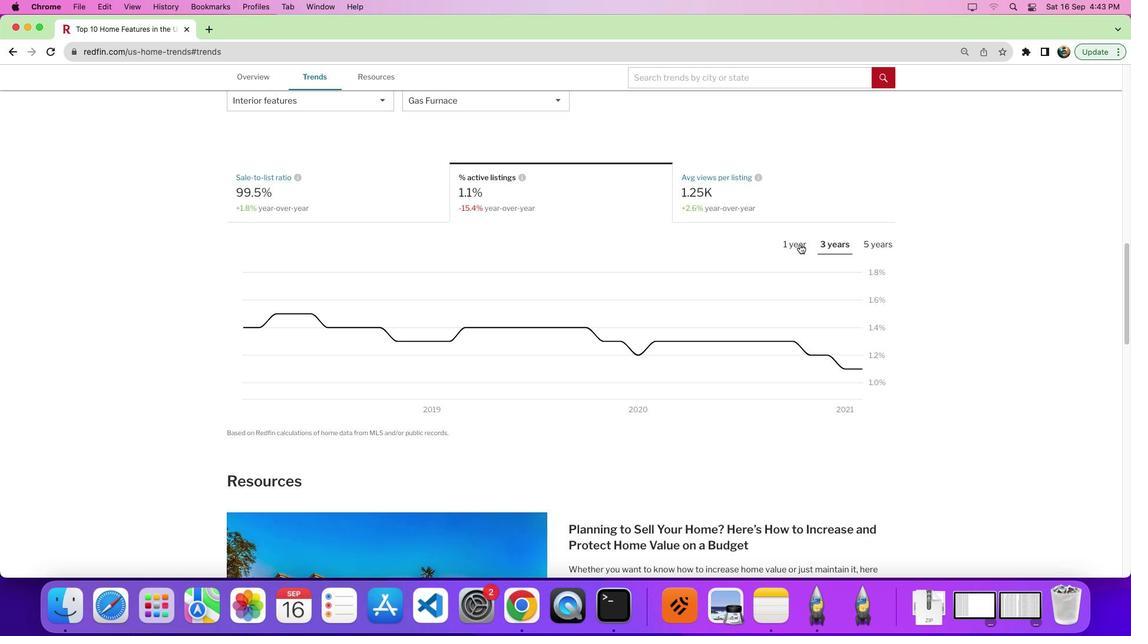 
Action: Mouse pressed left at (799, 244)
Screenshot: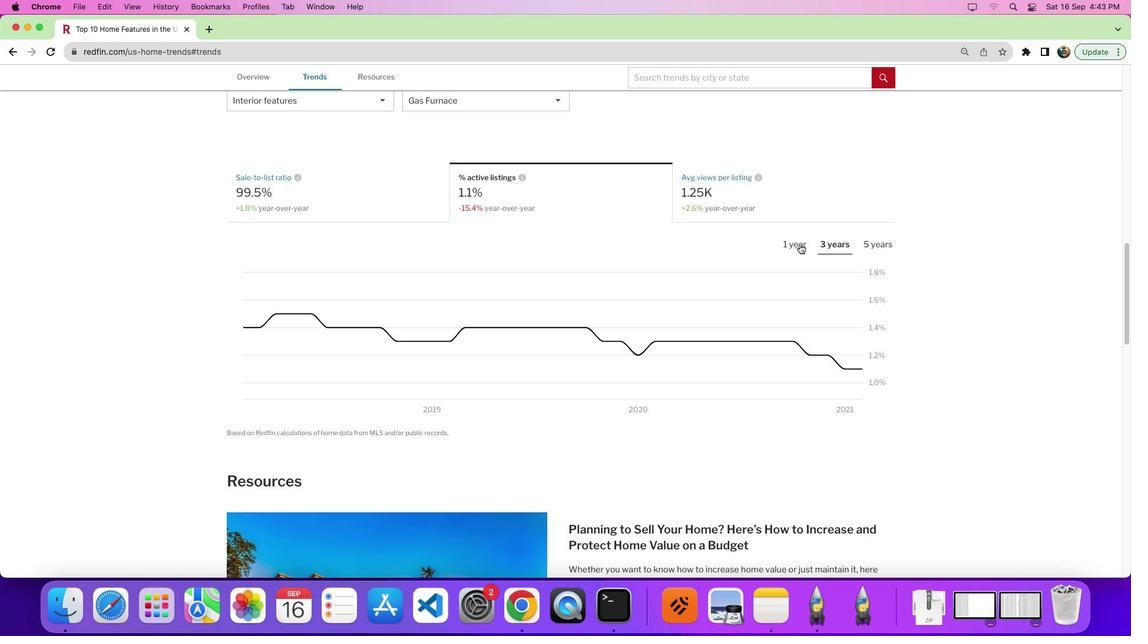 
Action: Mouse moved to (774, 323)
Screenshot: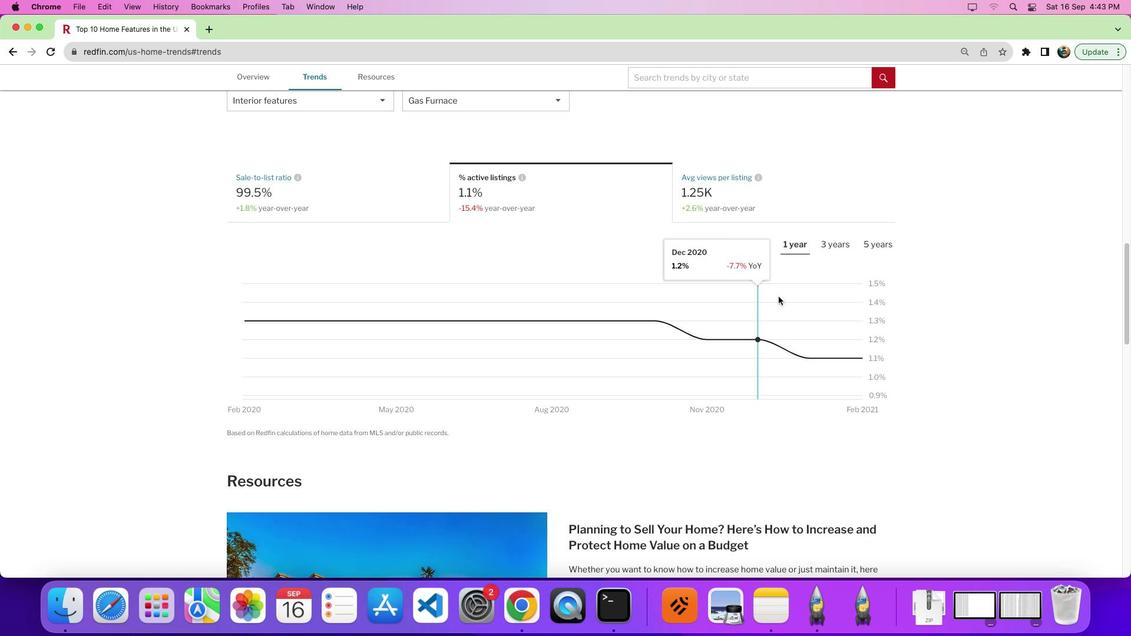 
